 Task: In the Company bain.com, Log SMS with description: 'Sent an SMS introducing our new product to a potential customer.'; Add date: '3 September, 2023'. Create task, with  description: Appointment FIxed; Add contact from the company's contact and save. Logged in from softage.1@softage.net
Action: Mouse moved to (77, 57)
Screenshot: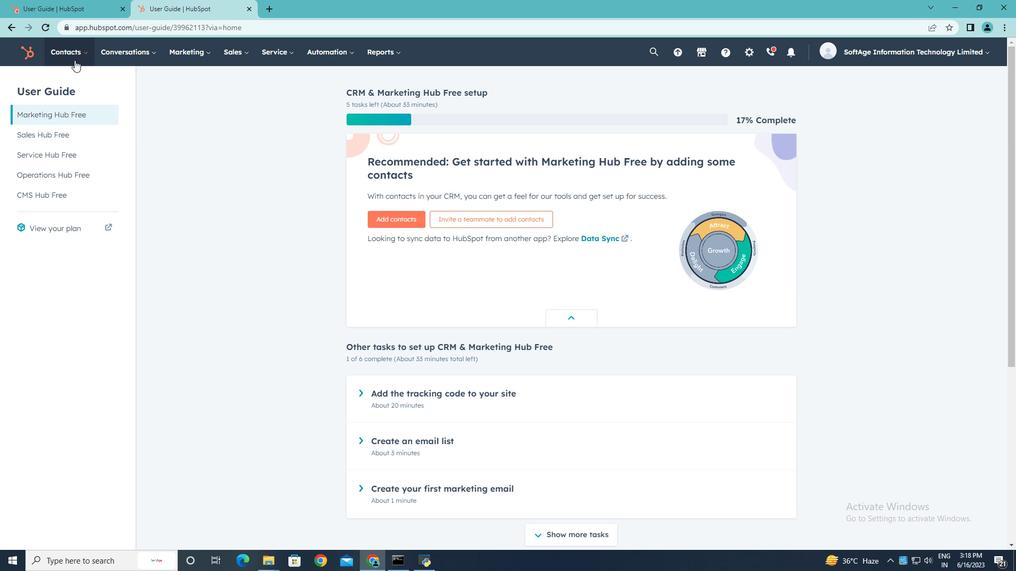 
Action: Mouse pressed left at (77, 57)
Screenshot: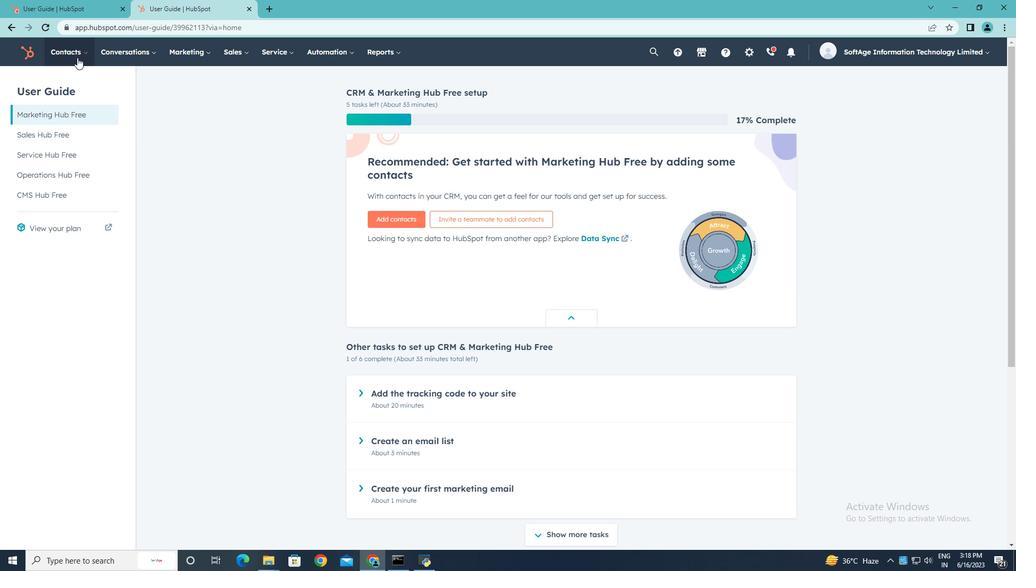 
Action: Mouse moved to (73, 104)
Screenshot: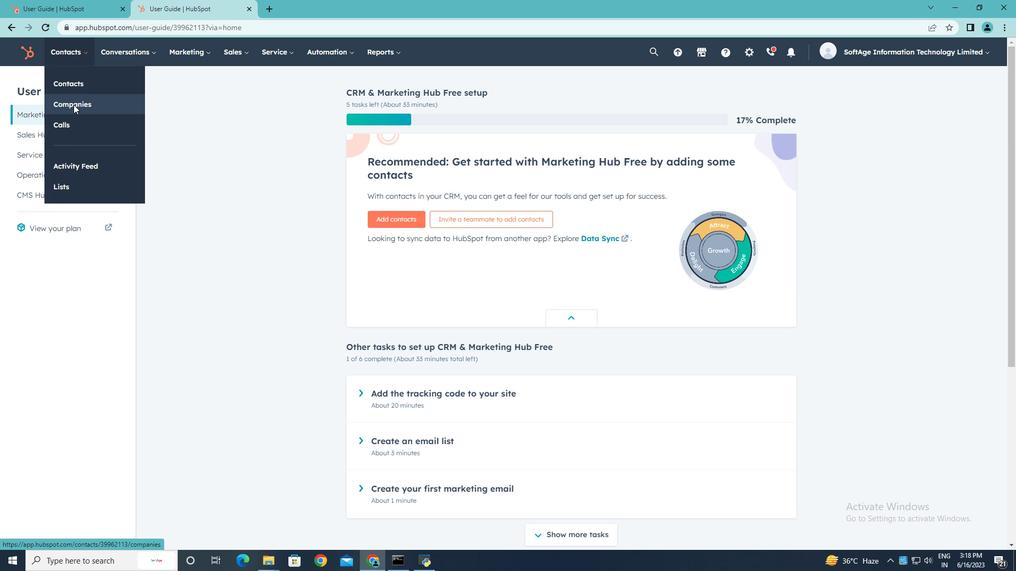 
Action: Mouse pressed left at (73, 104)
Screenshot: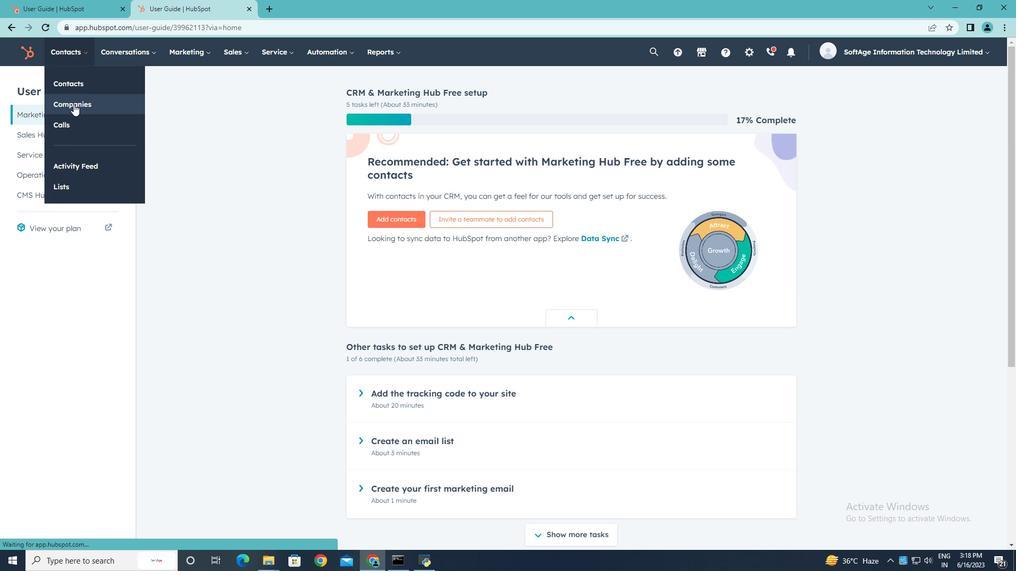 
Action: Mouse moved to (70, 169)
Screenshot: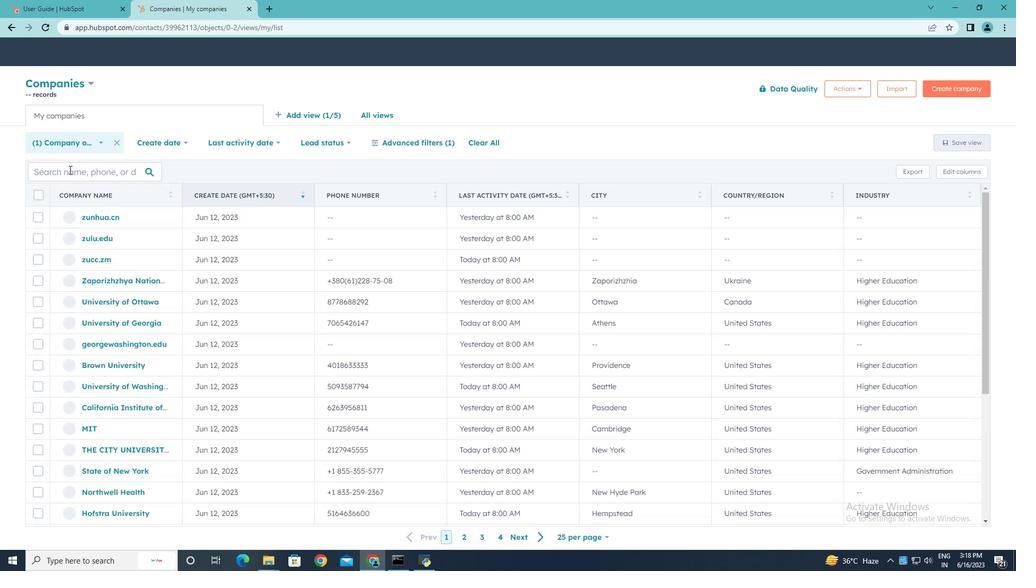 
Action: Mouse pressed left at (70, 169)
Screenshot: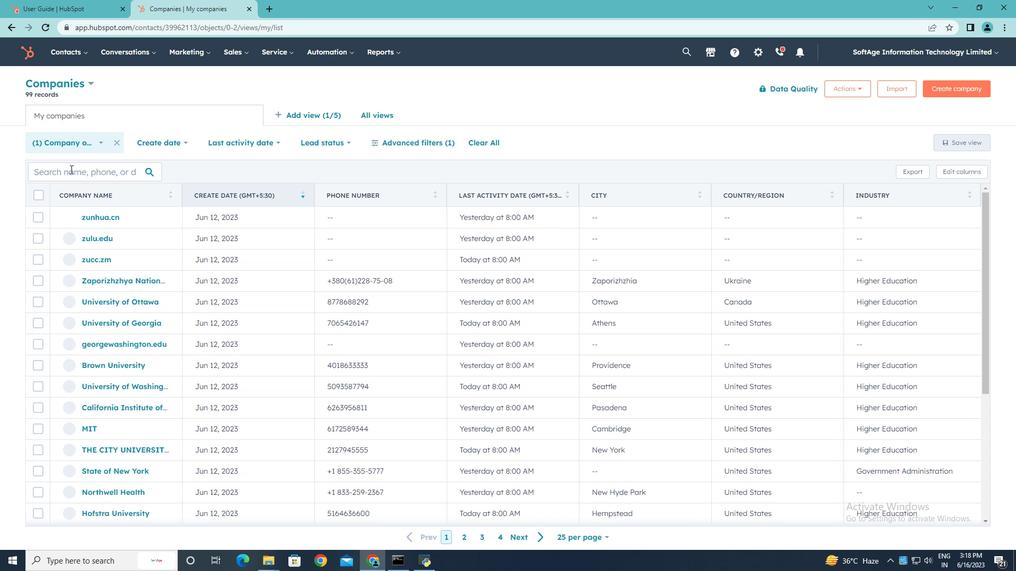 
Action: Key pressed bain<Key.space><Key.backspace>.com<Key.enter>
Screenshot: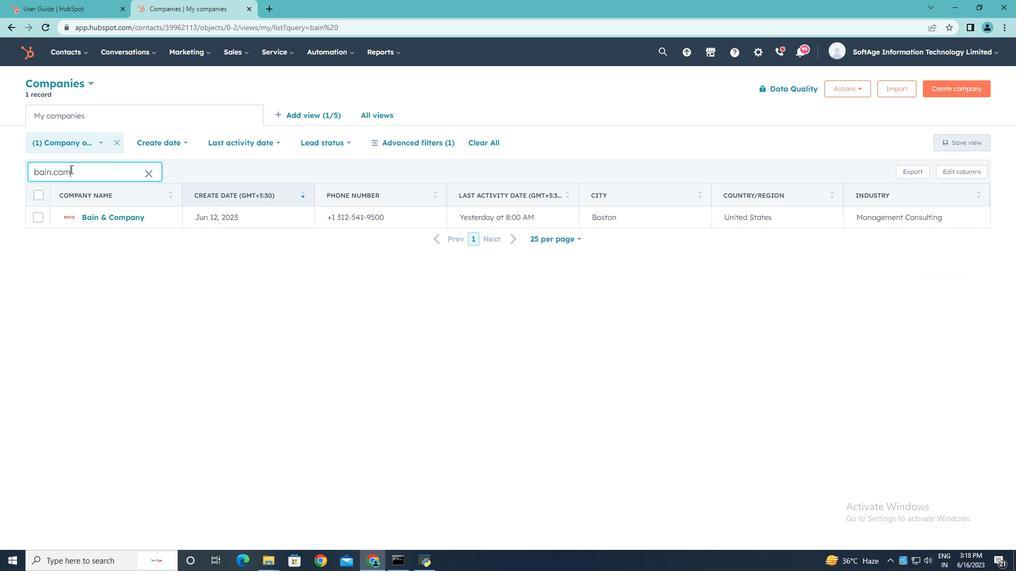
Action: Mouse moved to (107, 219)
Screenshot: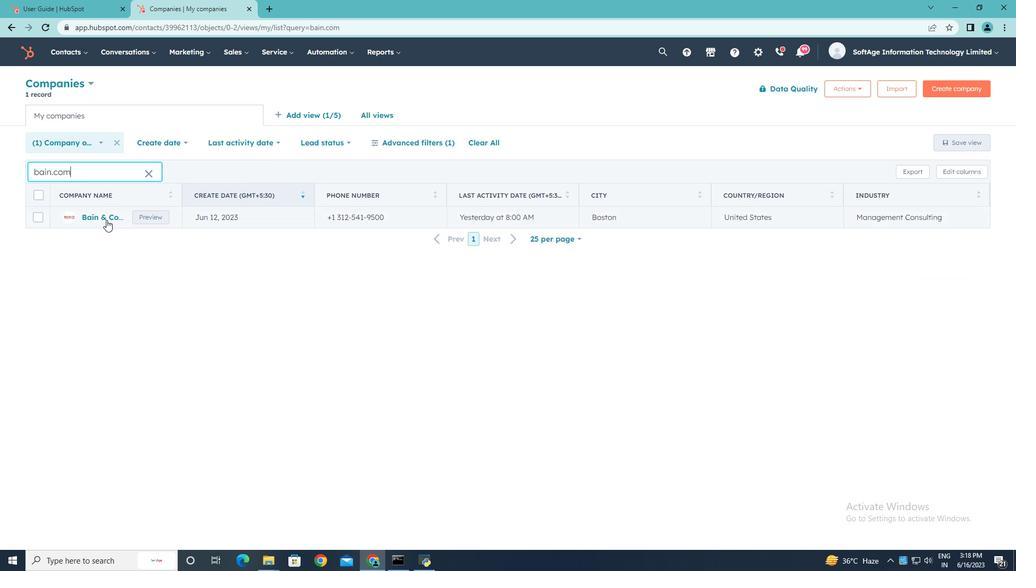 
Action: Mouse pressed left at (107, 219)
Screenshot: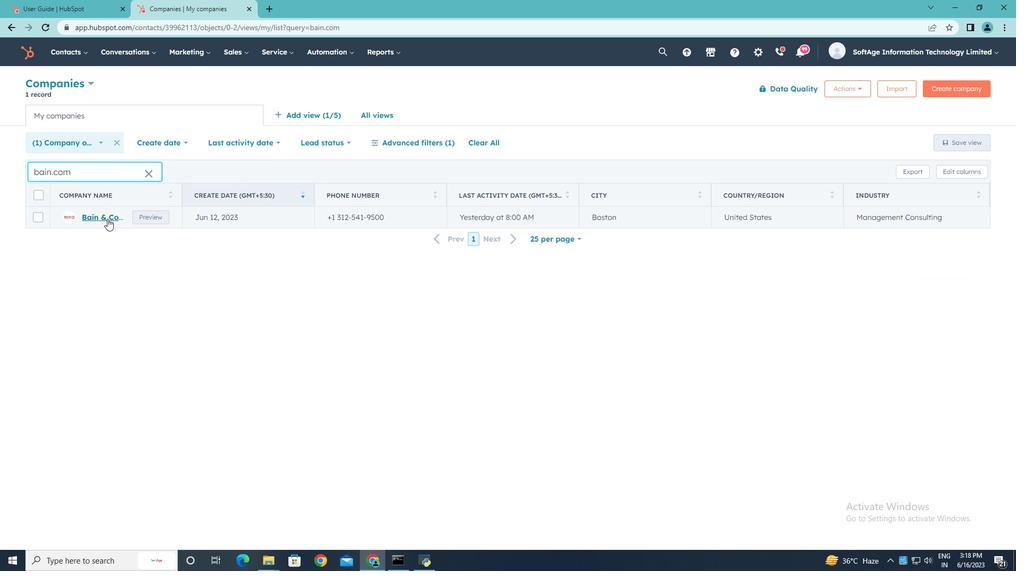 
Action: Mouse moved to (204, 182)
Screenshot: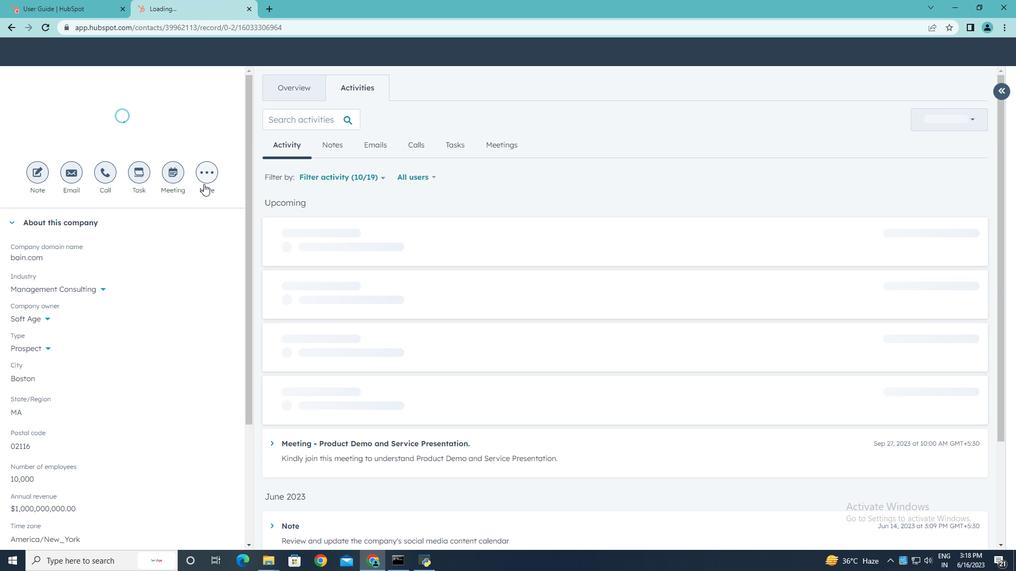
Action: Mouse pressed left at (204, 182)
Screenshot: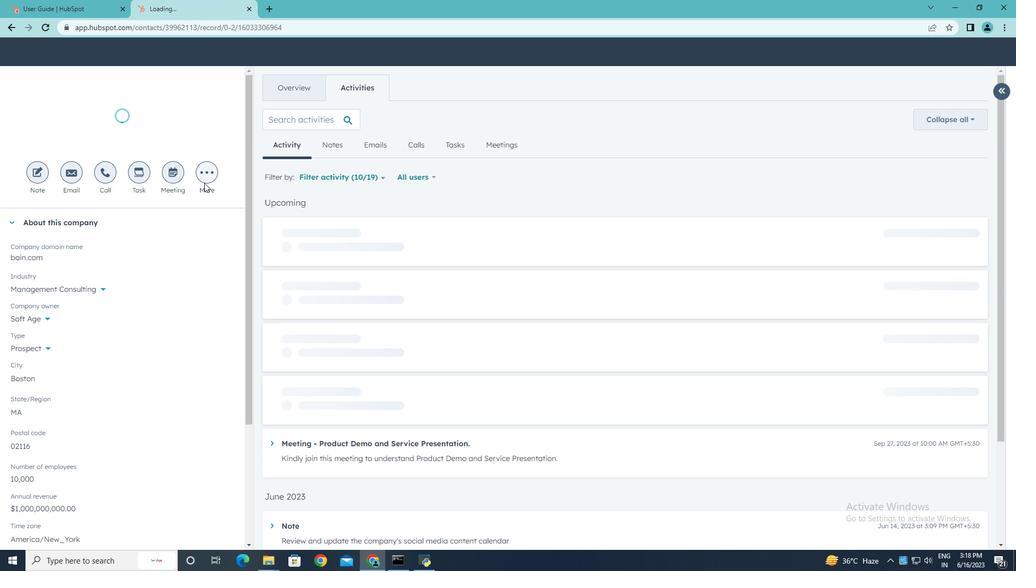 
Action: Mouse moved to (206, 171)
Screenshot: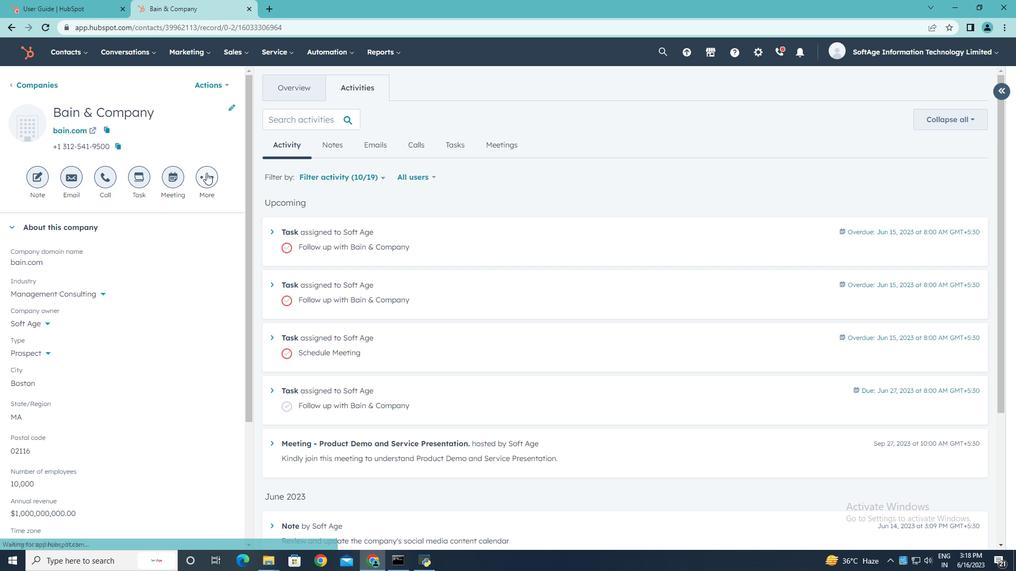 
Action: Mouse pressed left at (206, 171)
Screenshot: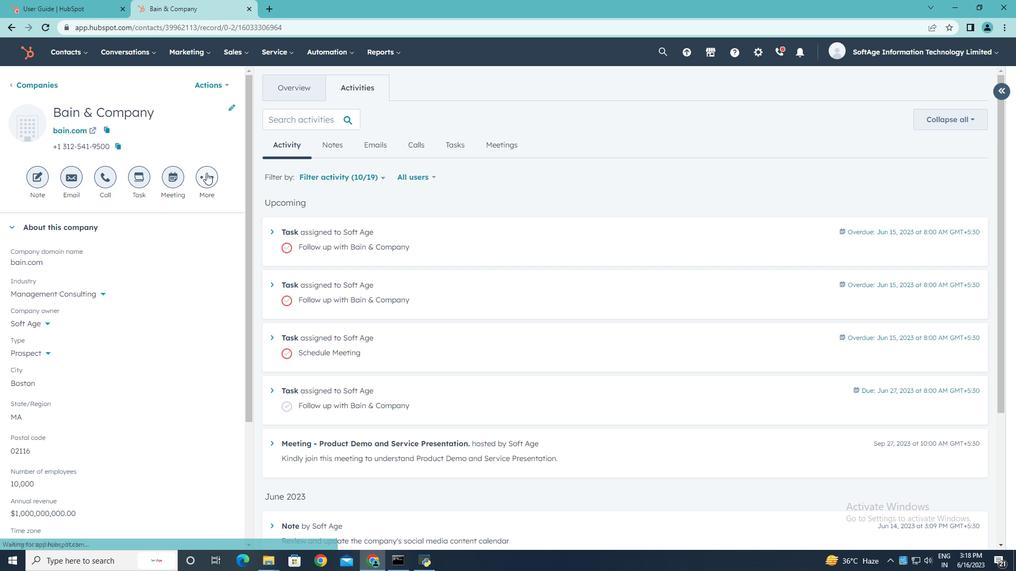 
Action: Mouse moved to (196, 204)
Screenshot: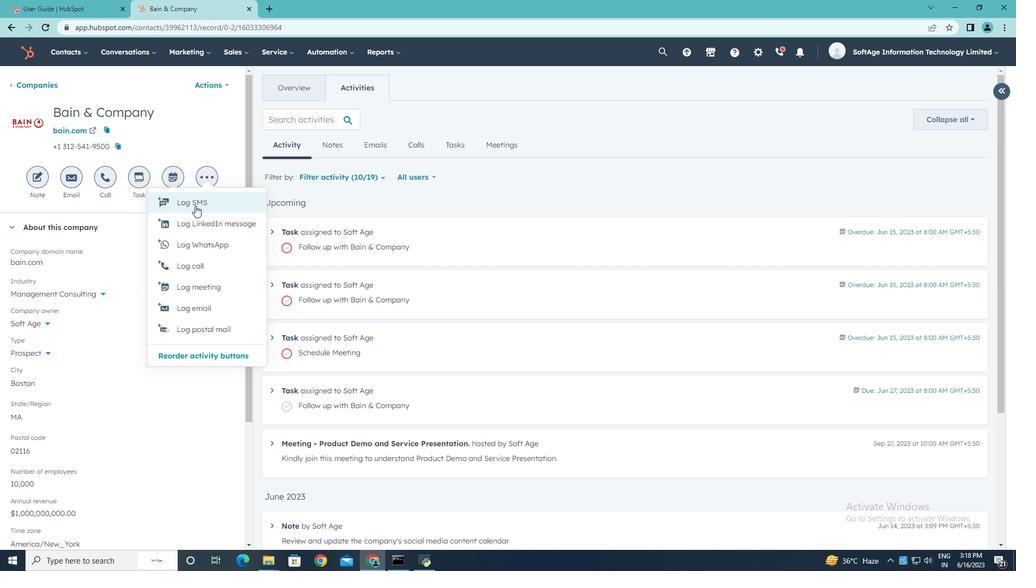 
Action: Mouse pressed left at (196, 204)
Screenshot: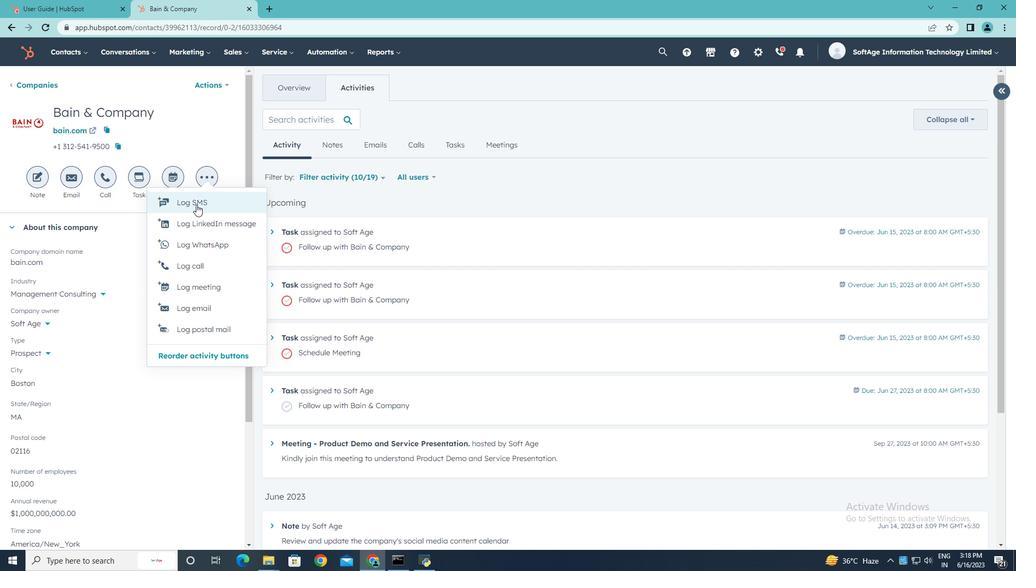 
Action: Key pressed <Key.shift>Sent<Key.space>an<Key.space><Key.shift>SMS<Key.space>intyr<Key.backspace><Key.backspace>roduc<Key.backspace>cing<Key.space>our<Key.space>new<Key.space>product<Key.space>to<Key.space>a<Key.space>potential<Key.space>customer.
Screenshot: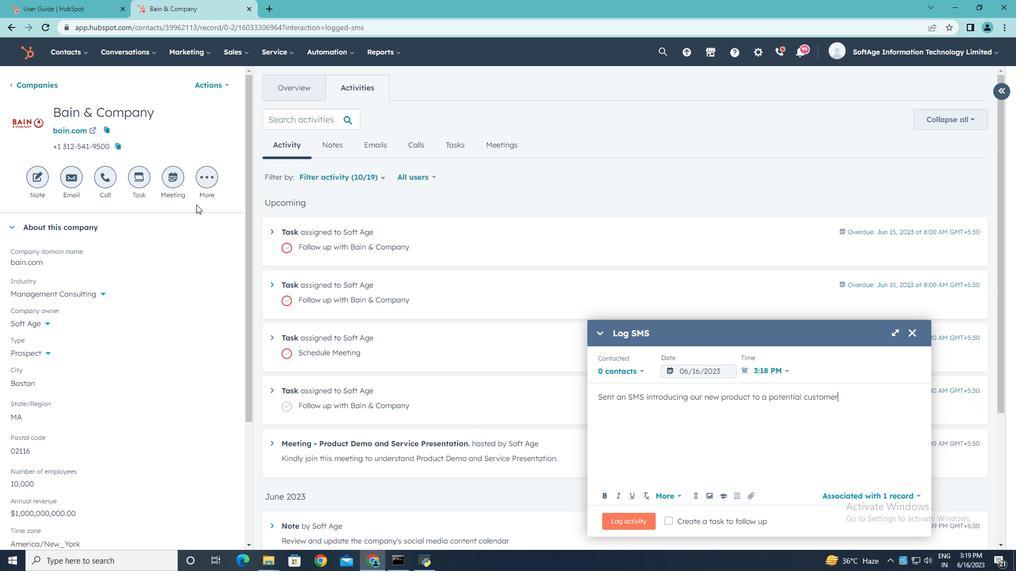 
Action: Mouse moved to (729, 373)
Screenshot: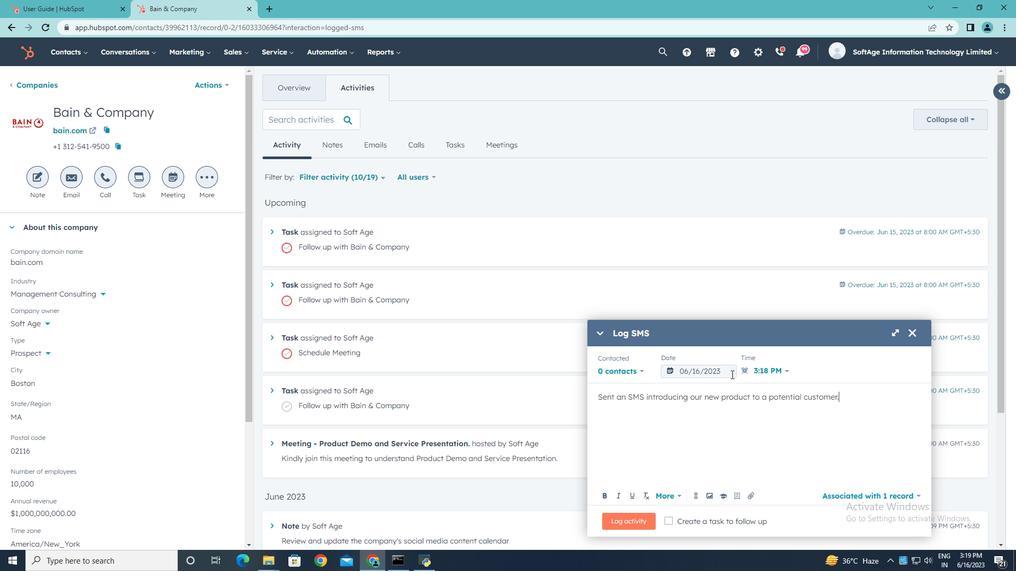 
Action: Mouse pressed left at (729, 373)
Screenshot: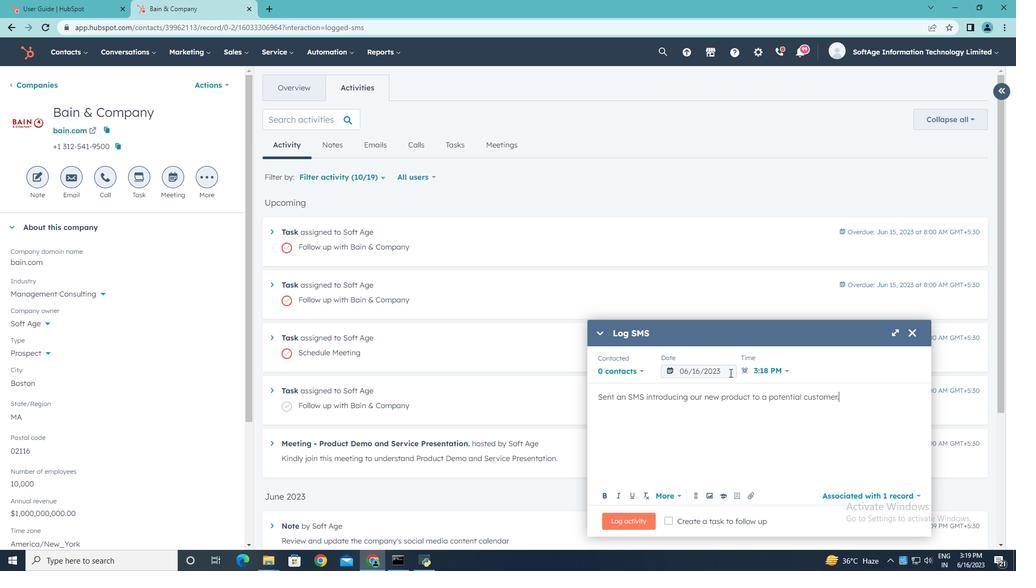 
Action: Mouse moved to (802, 201)
Screenshot: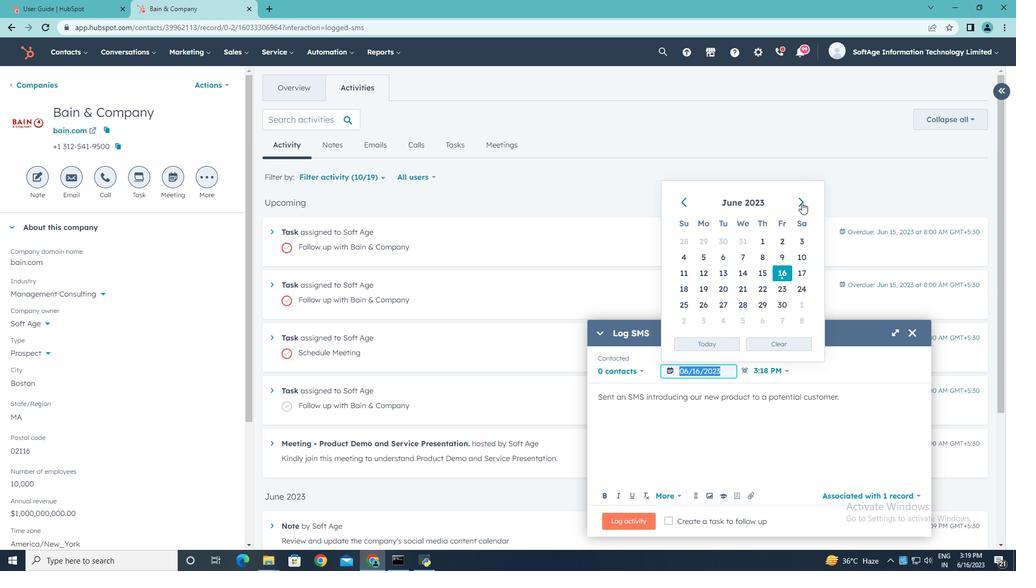 
Action: Mouse pressed left at (802, 201)
Screenshot: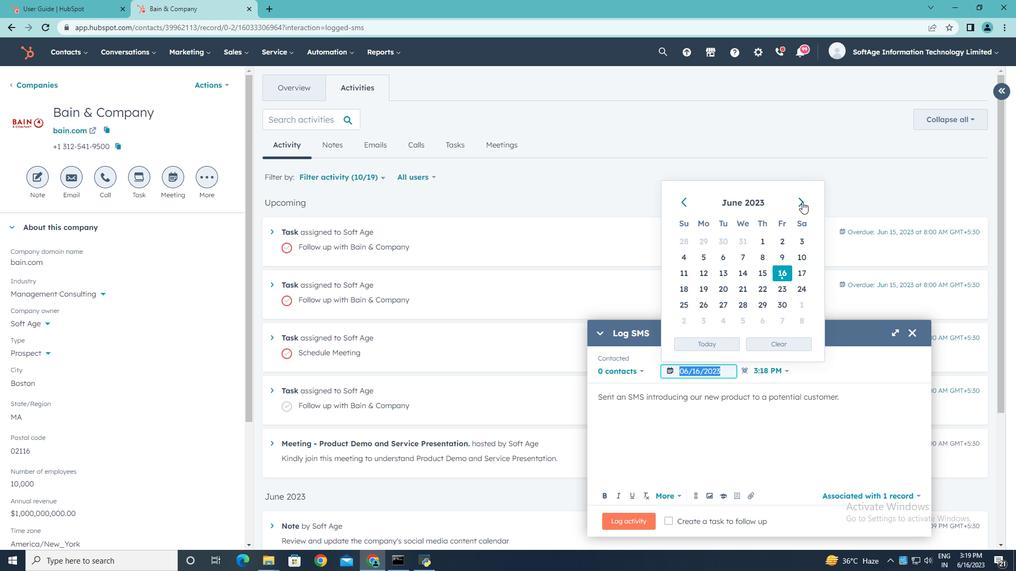 
Action: Mouse pressed left at (802, 201)
Screenshot: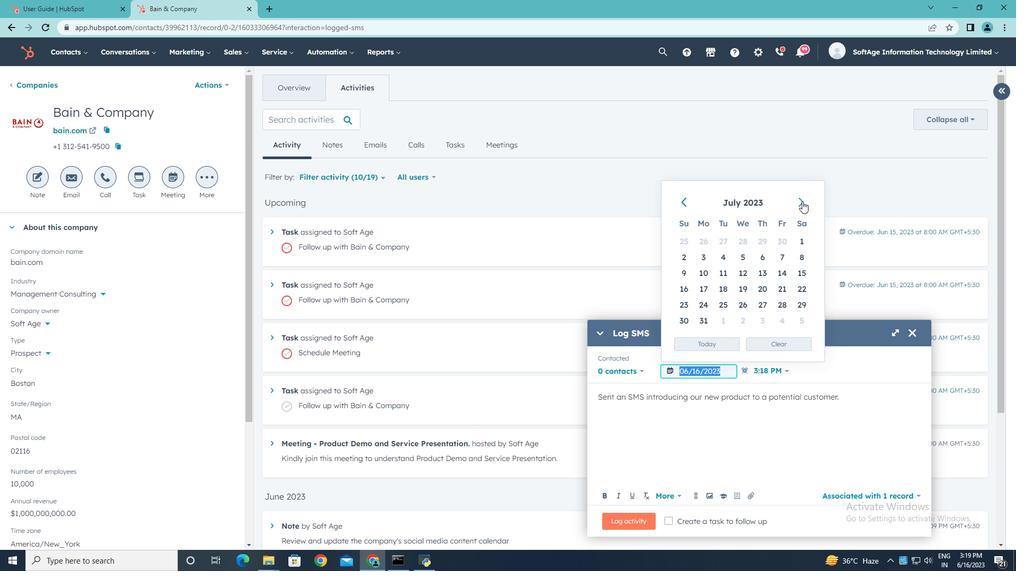 
Action: Mouse pressed left at (802, 201)
Screenshot: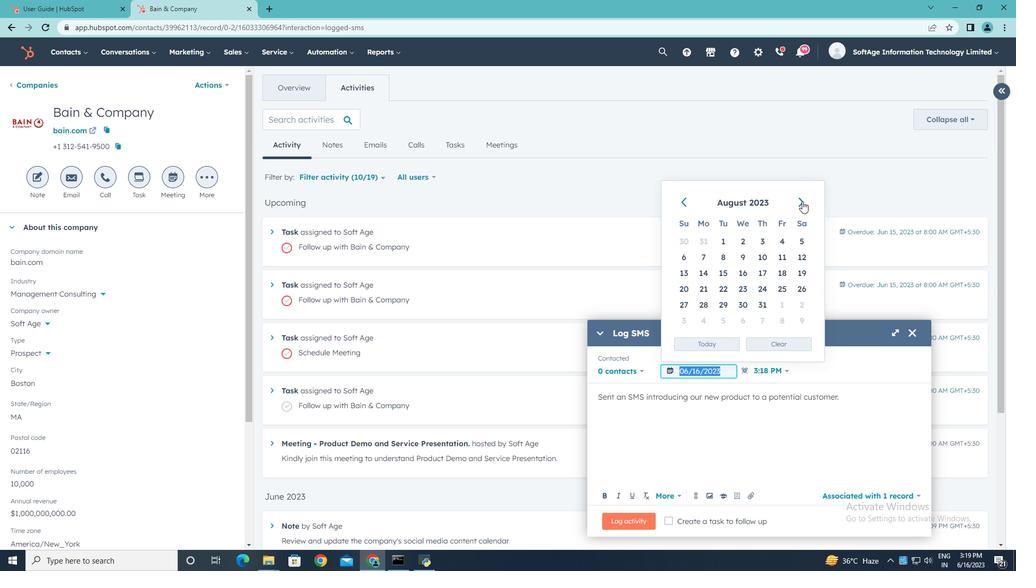 
Action: Mouse moved to (686, 255)
Screenshot: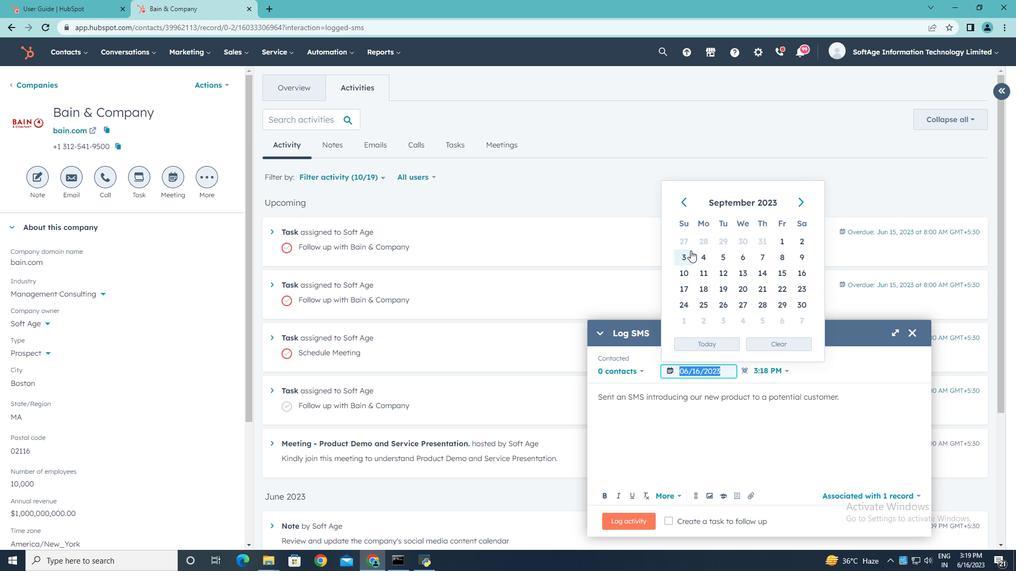 
Action: Mouse pressed left at (686, 255)
Screenshot: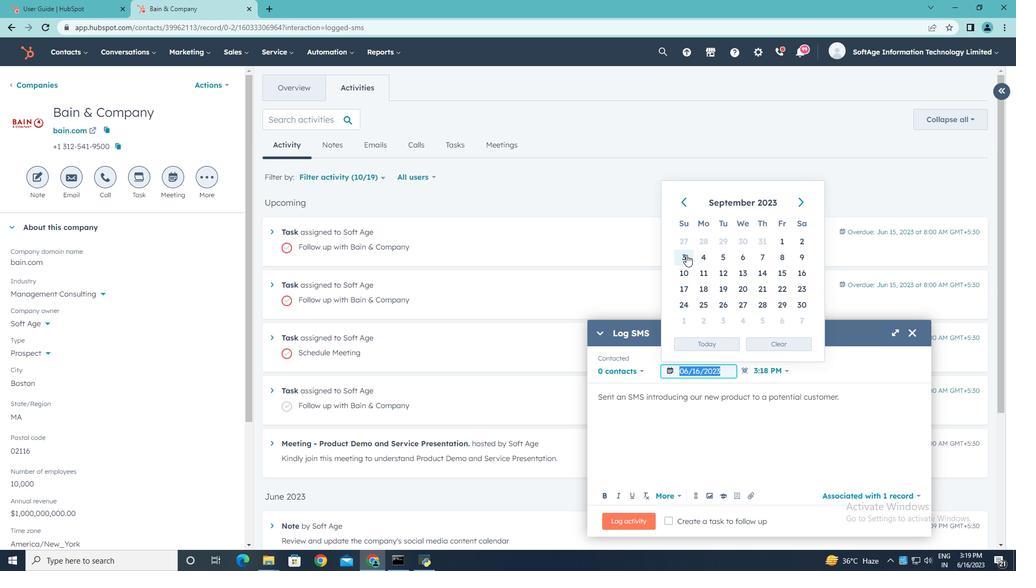 
Action: Mouse moved to (915, 495)
Screenshot: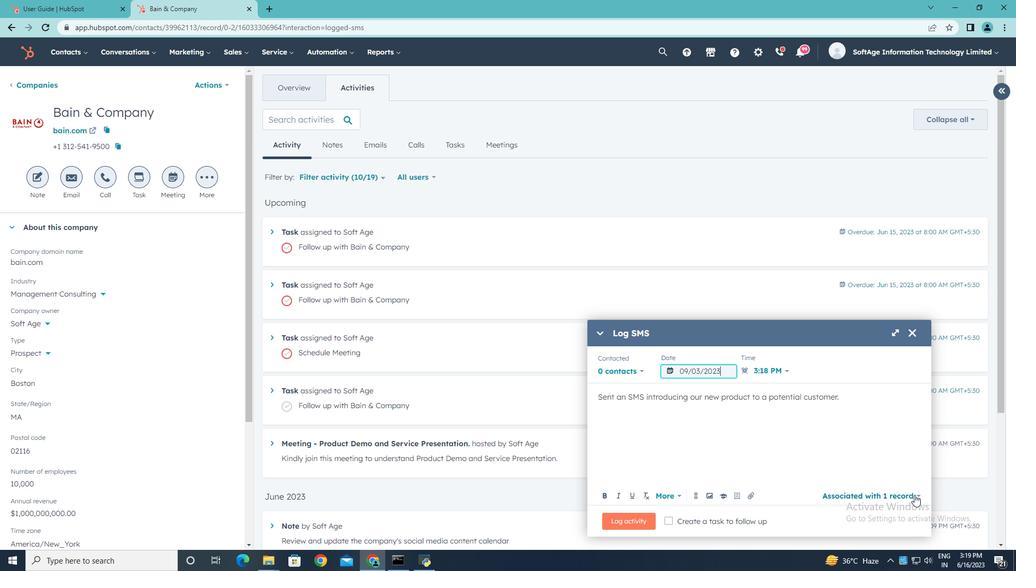 
Action: Mouse pressed left at (915, 495)
Screenshot: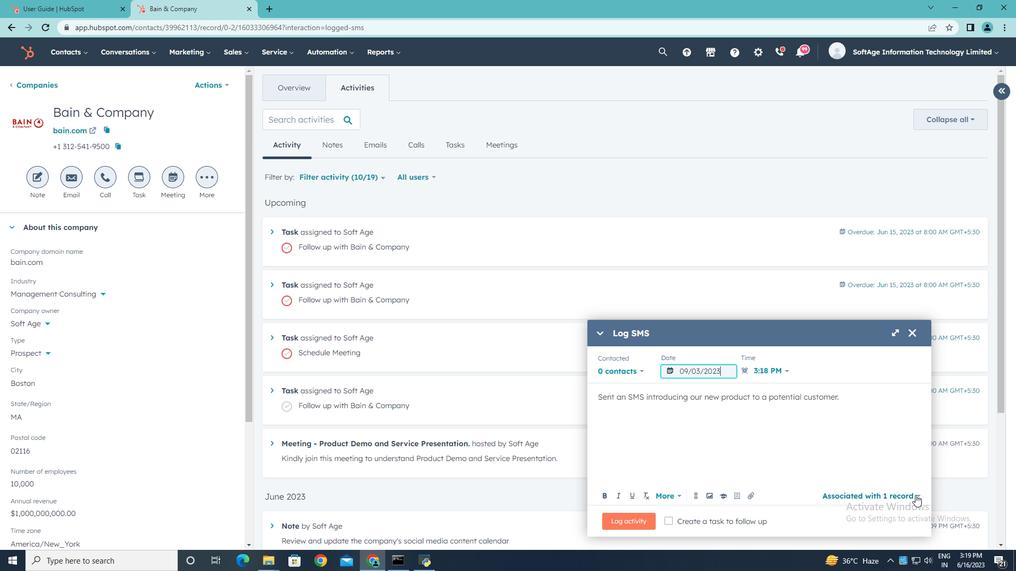 
Action: Mouse moved to (720, 408)
Screenshot: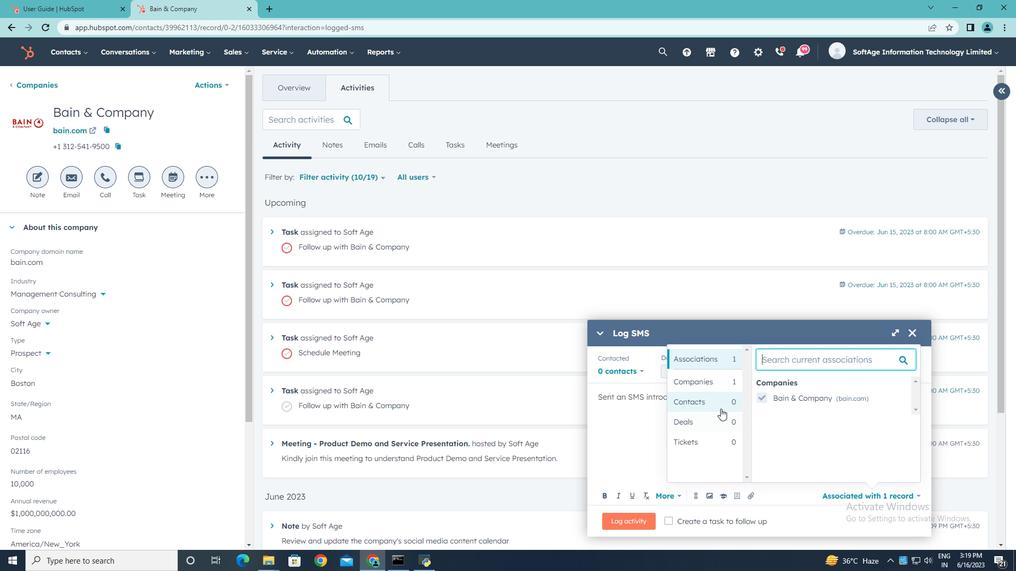 
Action: Mouse pressed left at (720, 408)
Screenshot: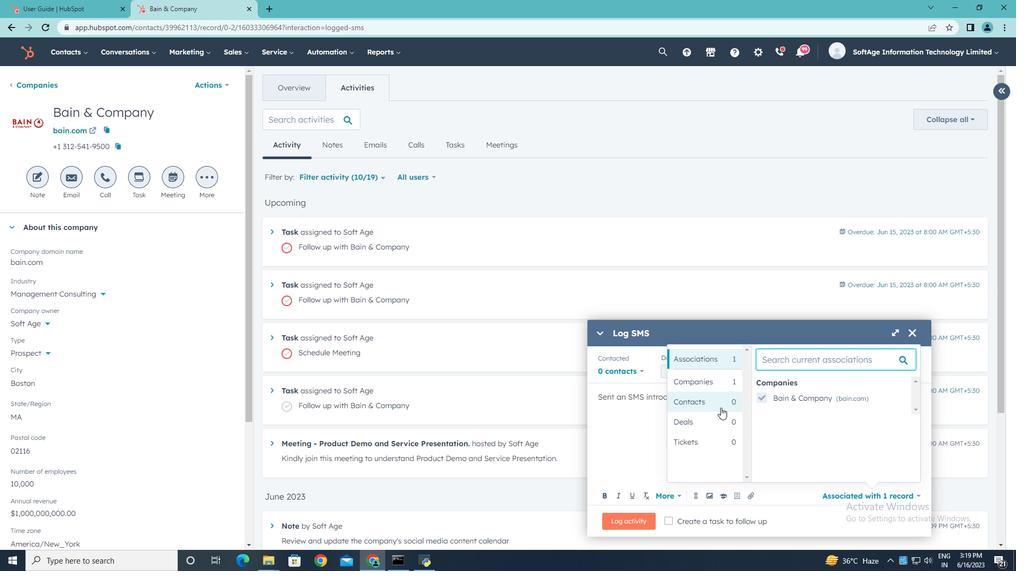 
Action: Mouse moved to (760, 386)
Screenshot: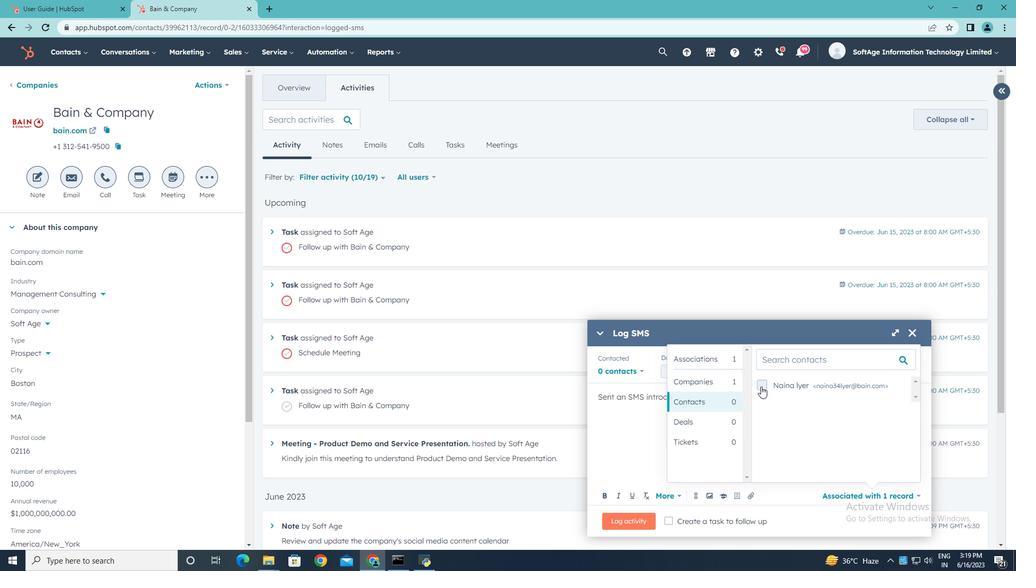 
Action: Mouse pressed left at (760, 386)
Screenshot: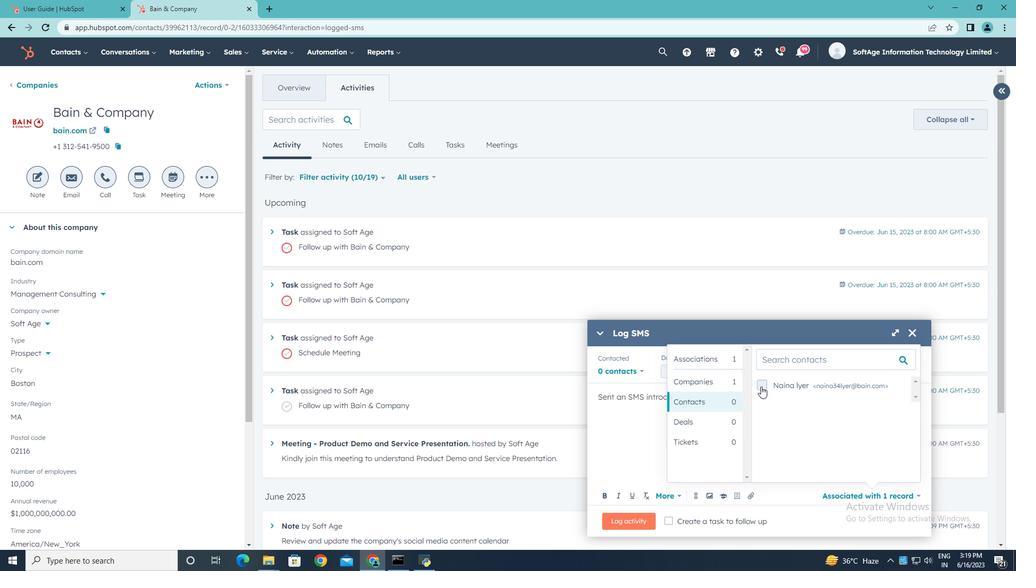 
Action: Mouse moved to (641, 467)
Screenshot: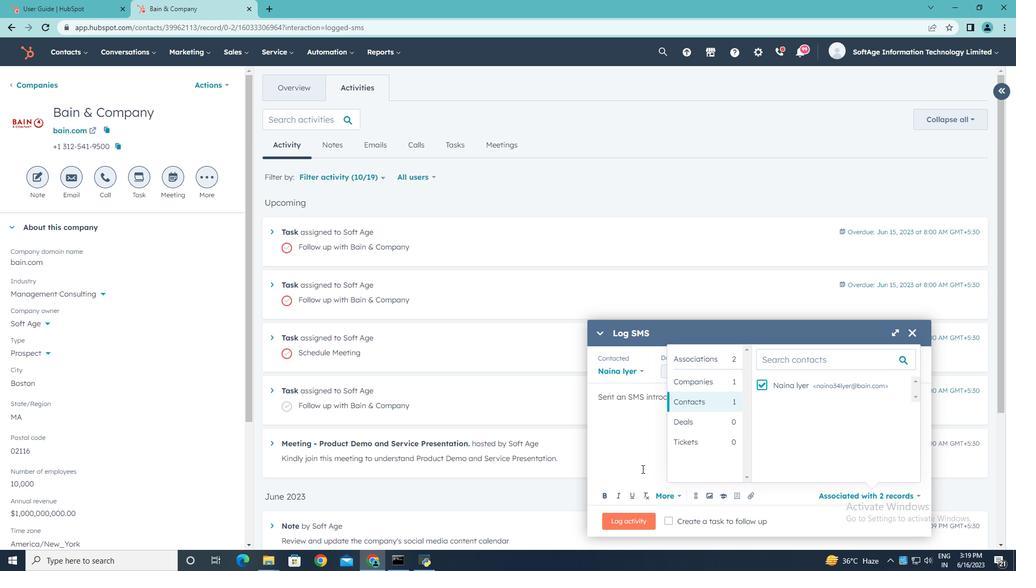 
Action: Mouse pressed left at (641, 467)
Screenshot: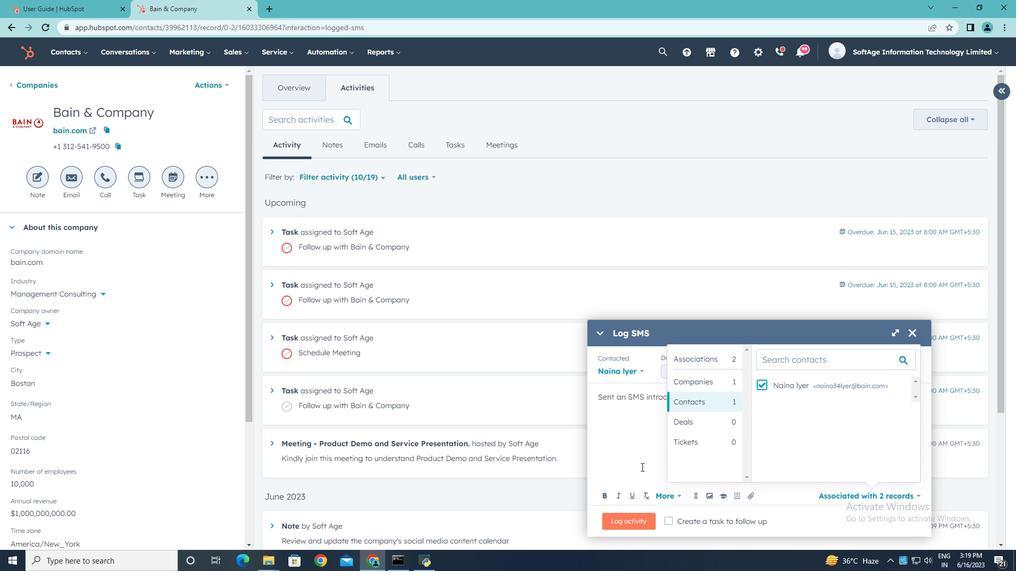 
Action: Mouse moved to (630, 521)
Screenshot: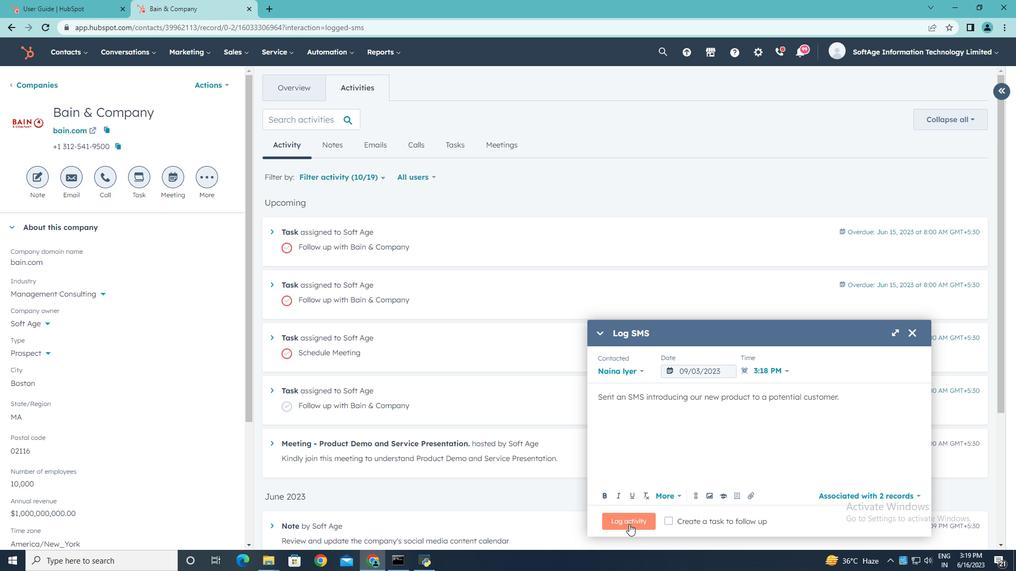 
Action: Mouse pressed left at (630, 521)
Screenshot: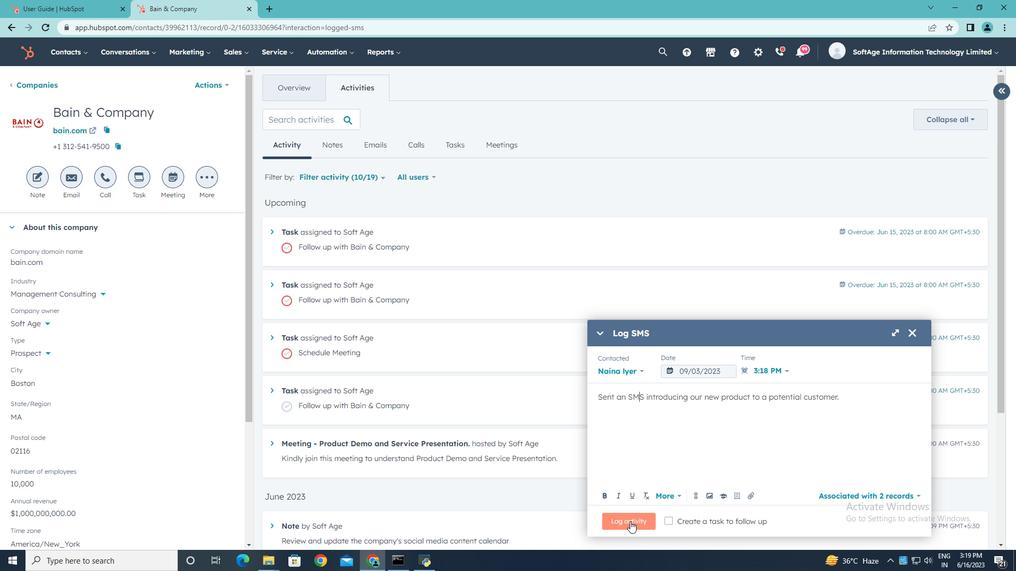 
